 Task: For heading Arial with bold.  font size for heading22,  'Change the font style of data to'Arial Narrow.  and font size to 14,  Change the alignment of both headline & data to Align middle.  In the sheet  auditingSalesTrends
Action: Mouse moved to (135, 108)
Screenshot: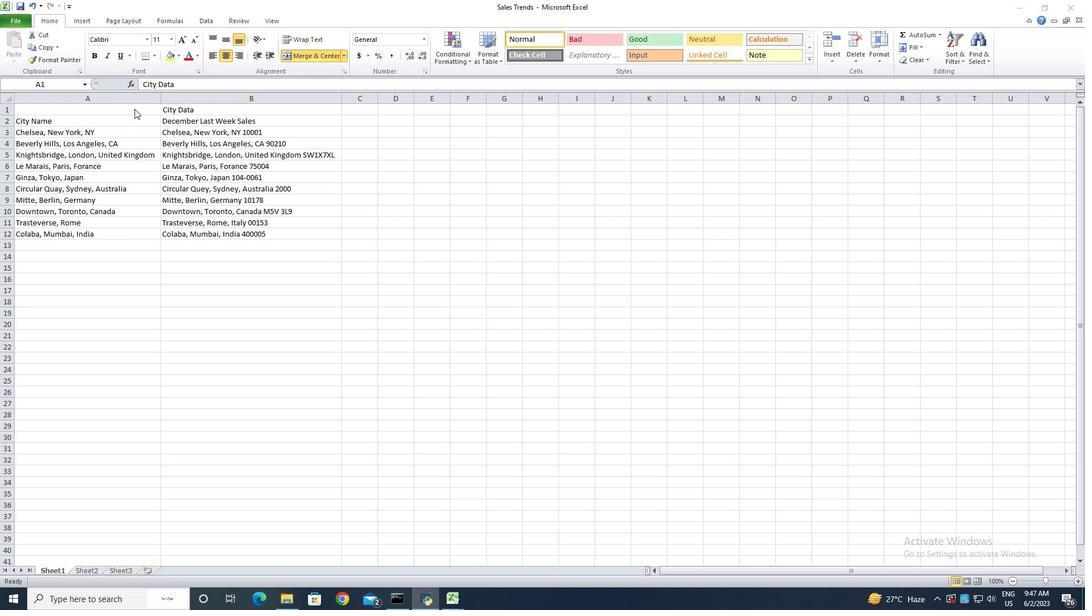 
Action: Mouse pressed left at (135, 108)
Screenshot: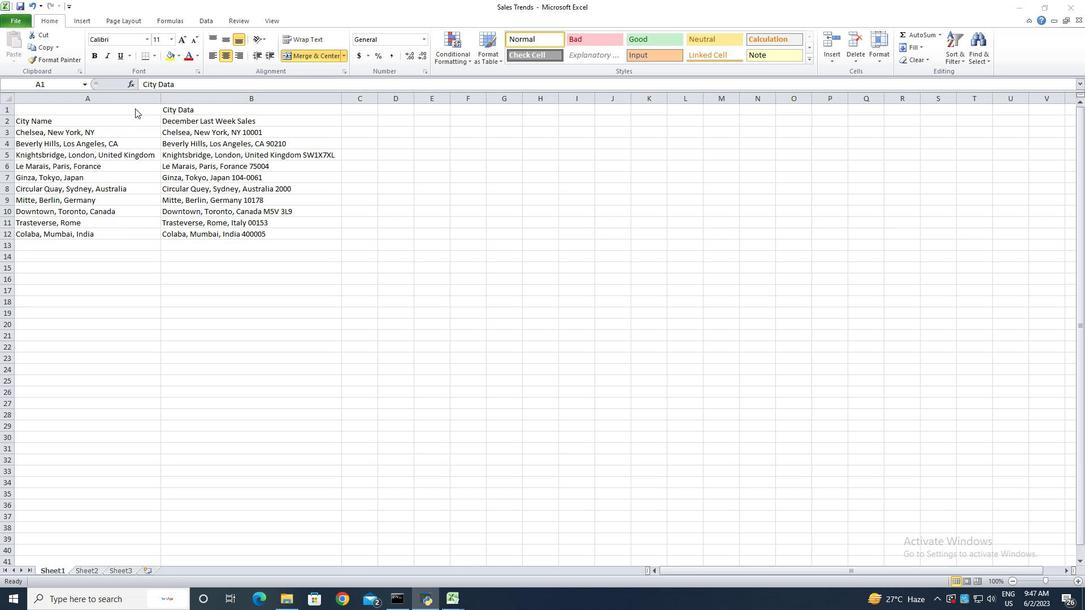 
Action: Mouse moved to (147, 41)
Screenshot: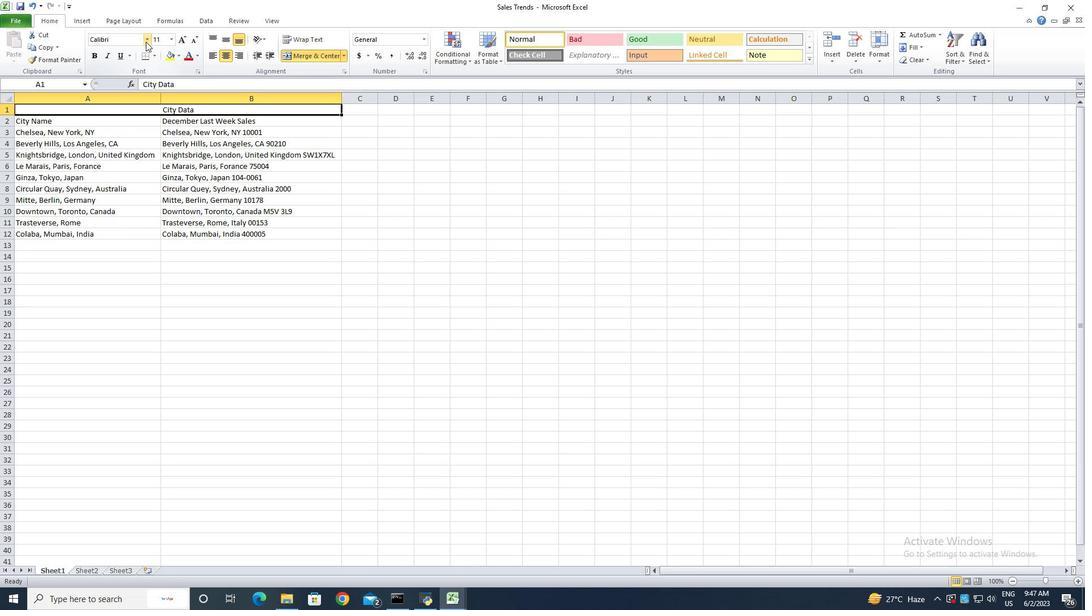 
Action: Mouse pressed left at (147, 41)
Screenshot: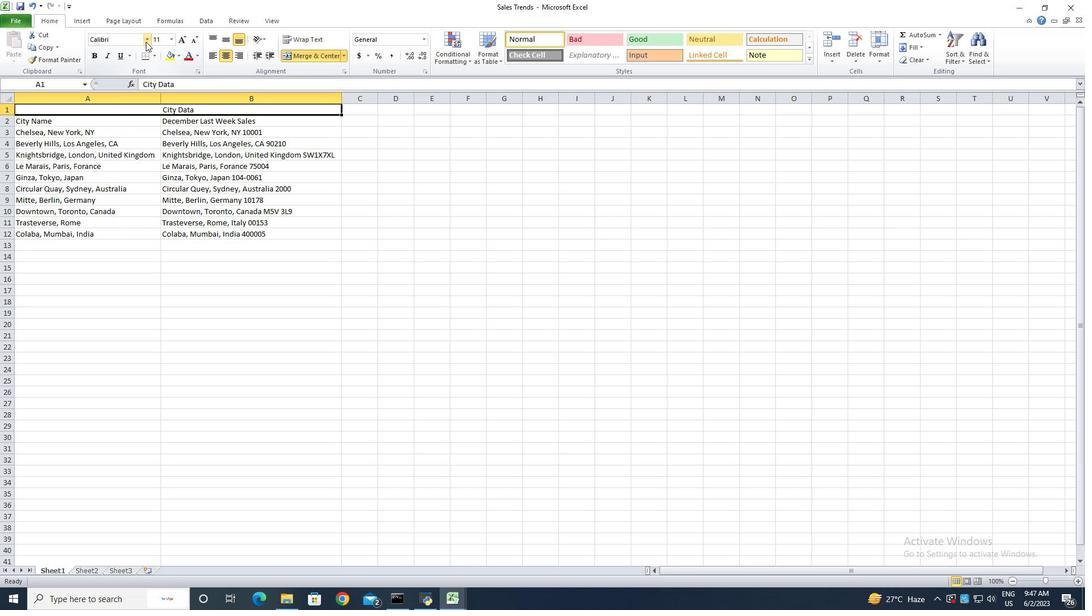 
Action: Mouse moved to (127, 130)
Screenshot: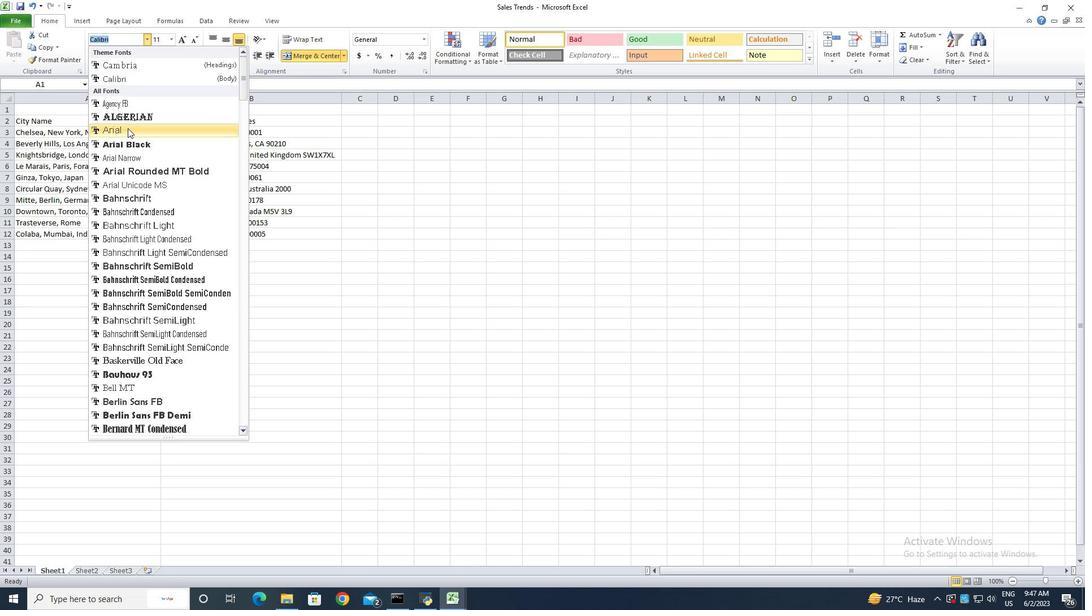 
Action: Mouse pressed left at (127, 130)
Screenshot: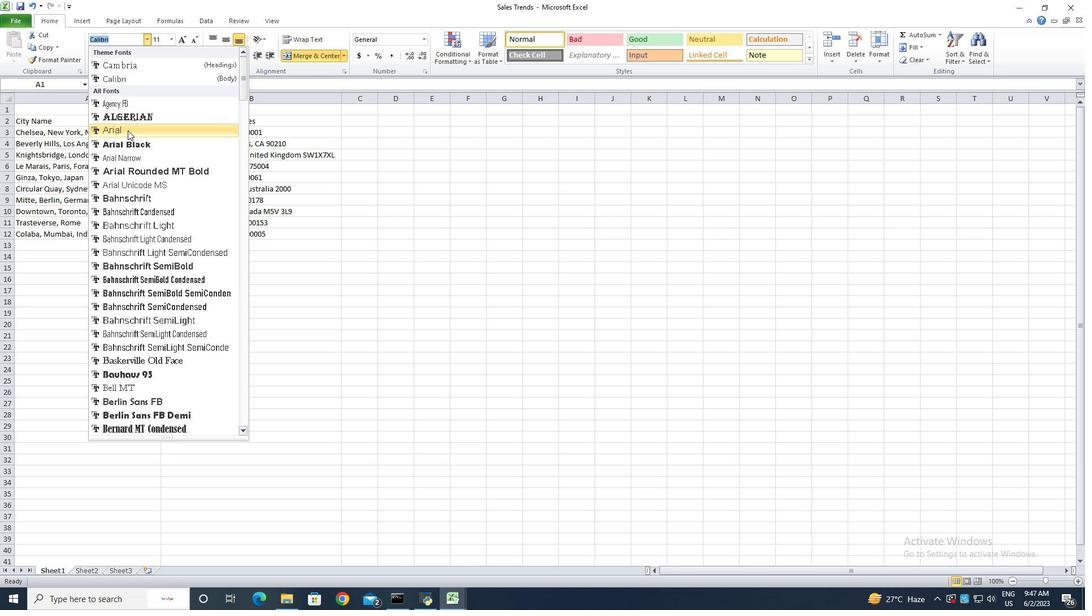 
Action: Mouse moved to (97, 56)
Screenshot: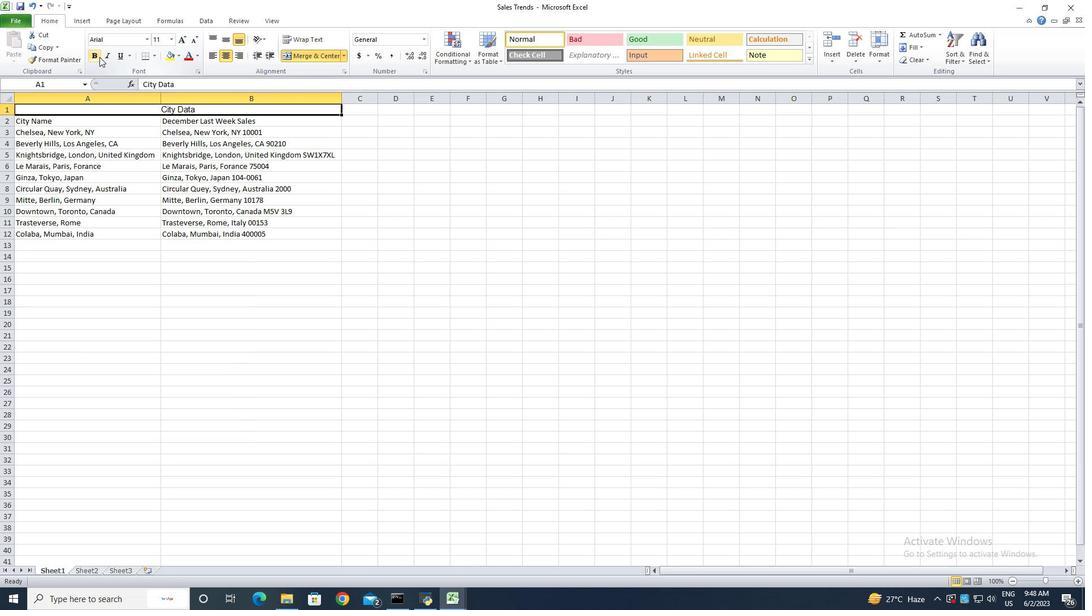 
Action: Mouse pressed left at (97, 56)
Screenshot: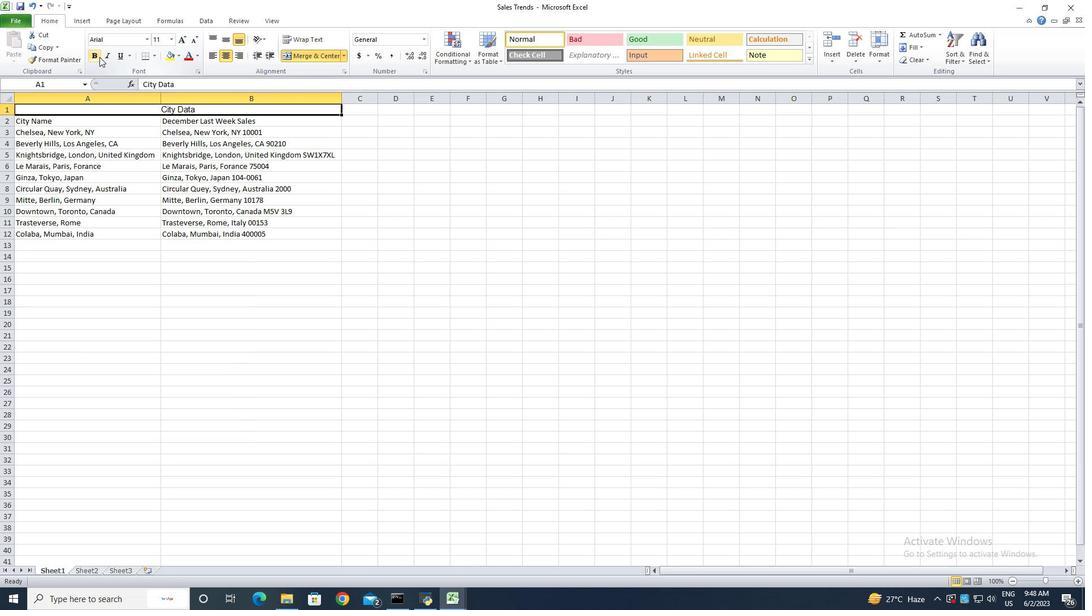 
Action: Mouse moved to (182, 39)
Screenshot: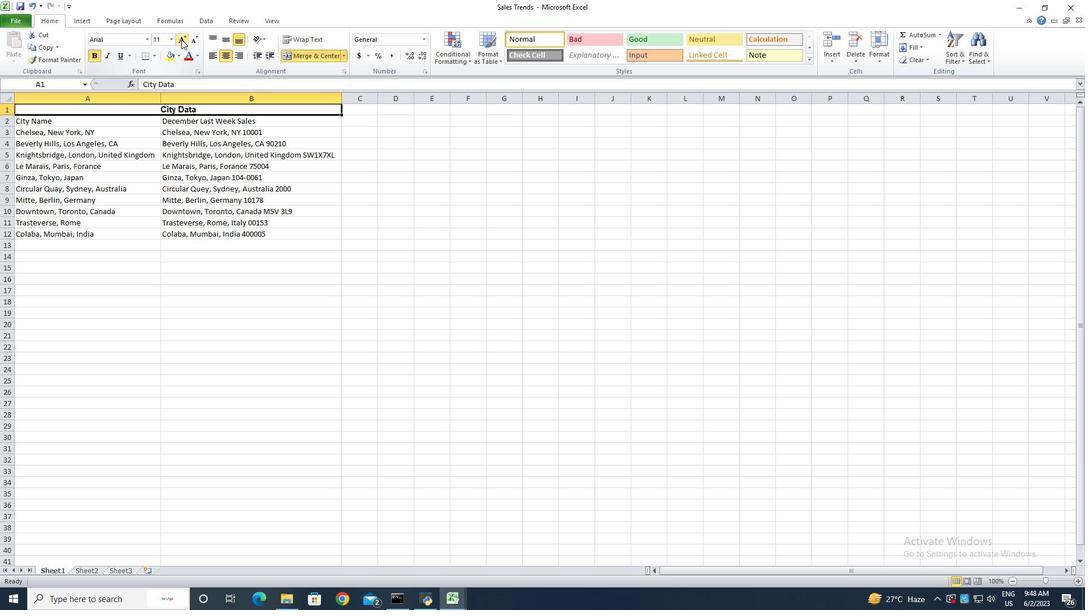 
Action: Mouse pressed left at (182, 39)
Screenshot: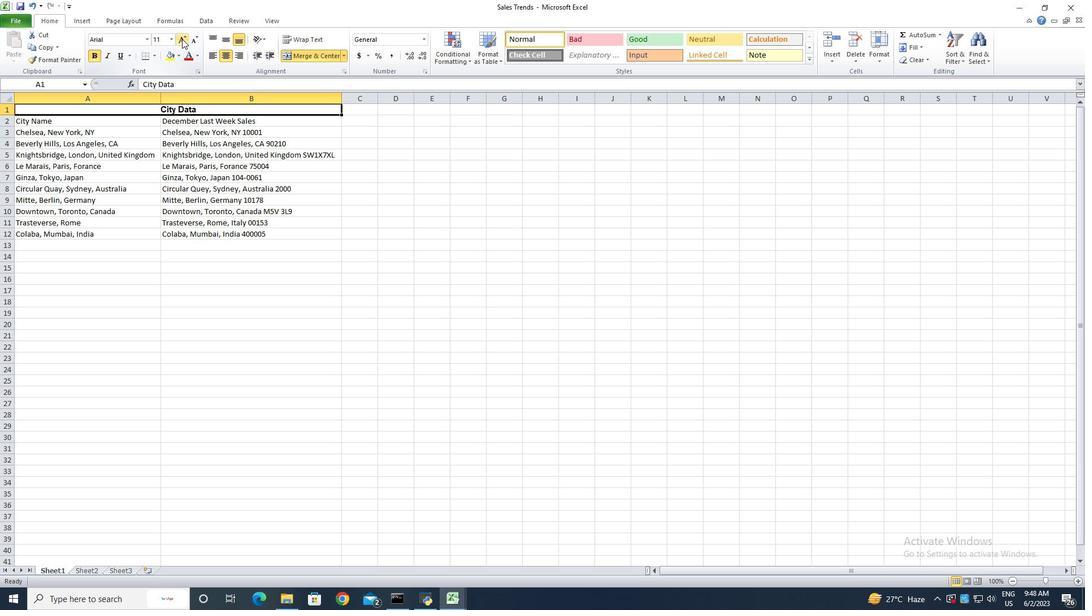 
Action: Mouse pressed left at (182, 39)
Screenshot: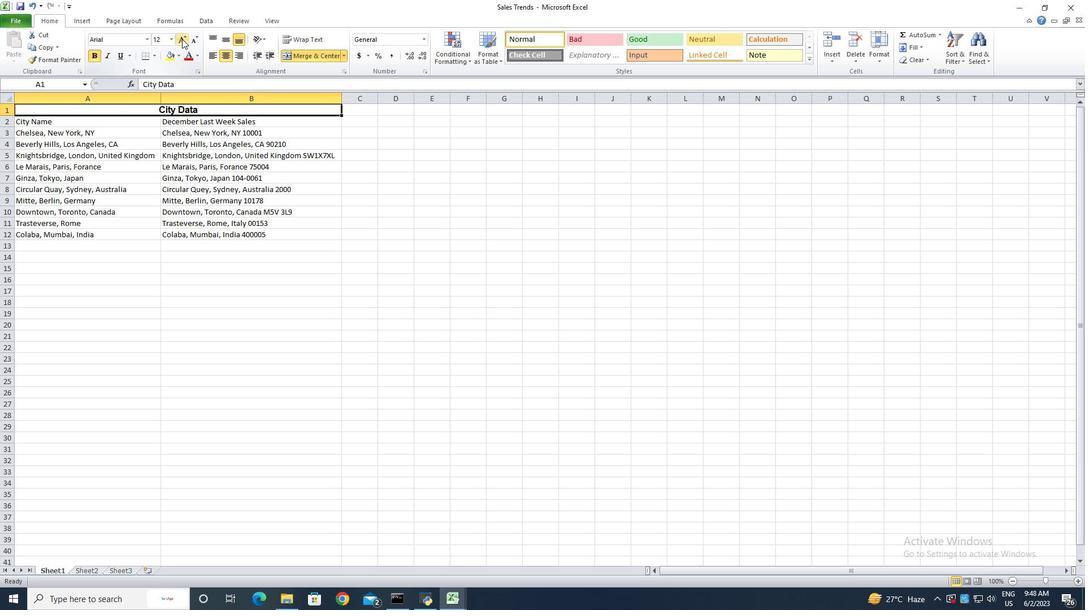 
Action: Mouse pressed left at (182, 39)
Screenshot: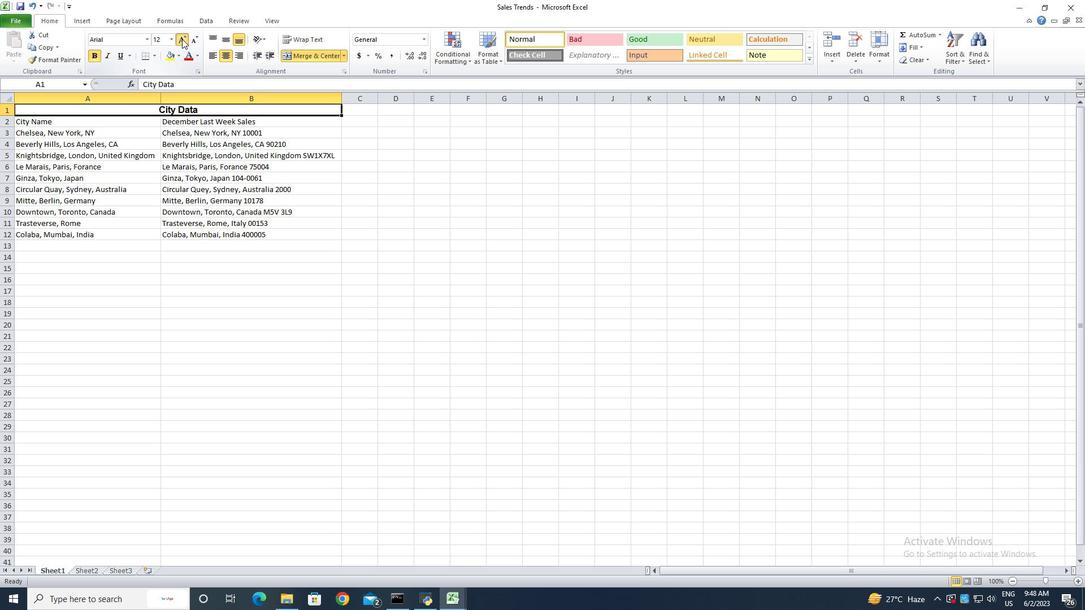 
Action: Mouse pressed left at (182, 39)
Screenshot: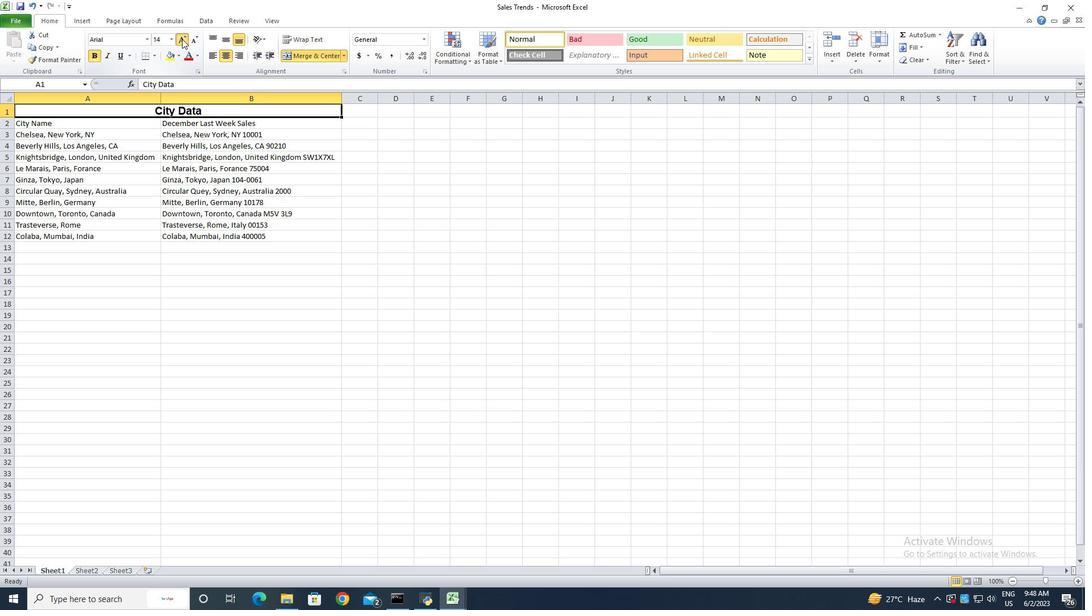 
Action: Mouse pressed left at (182, 39)
Screenshot: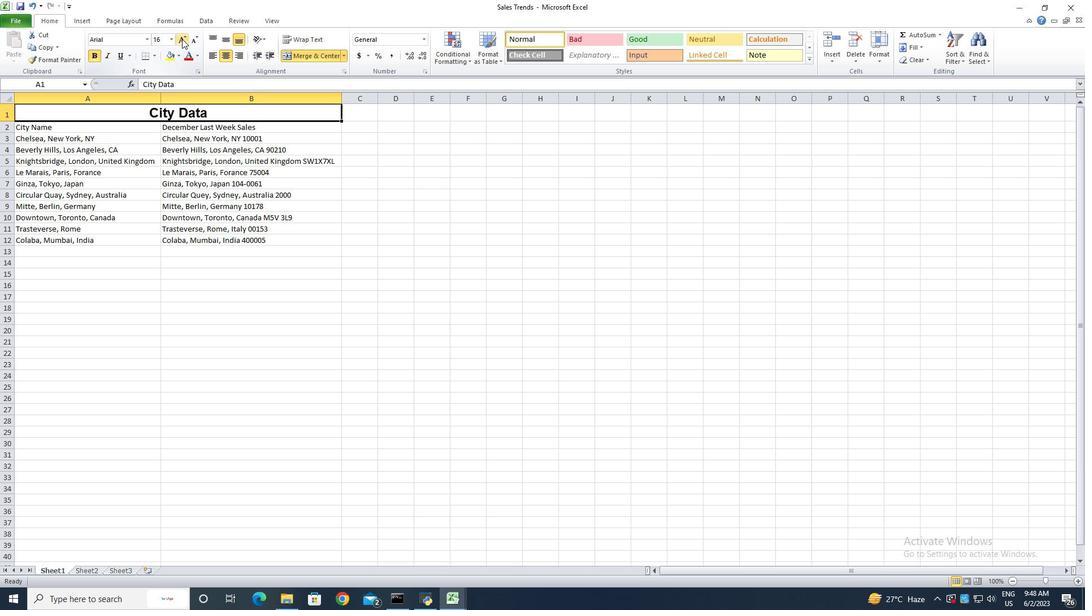 
Action: Mouse pressed left at (182, 39)
Screenshot: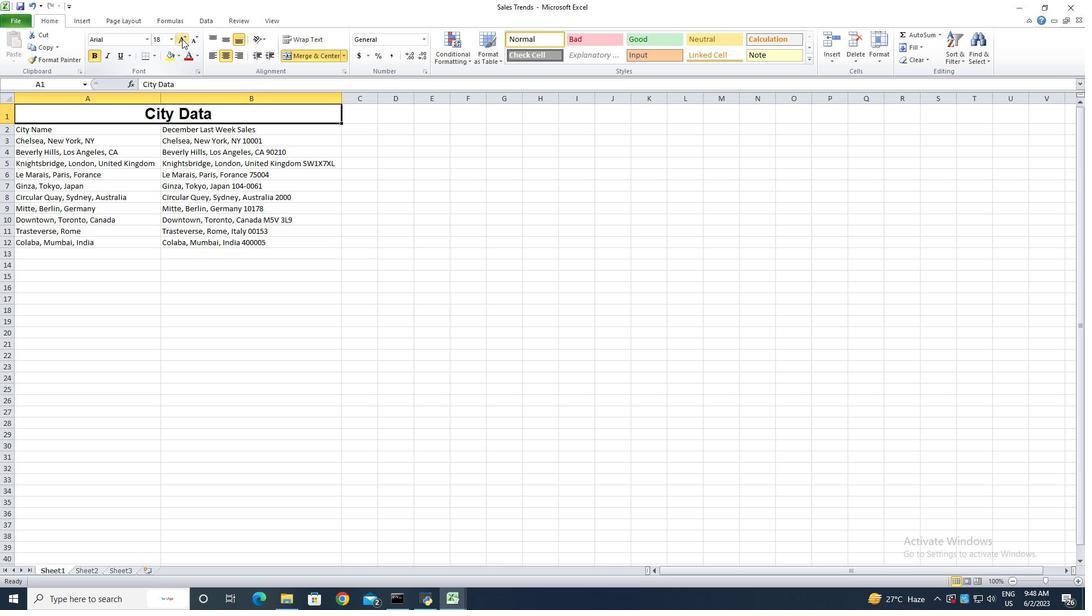 
Action: Mouse moved to (104, 261)
Screenshot: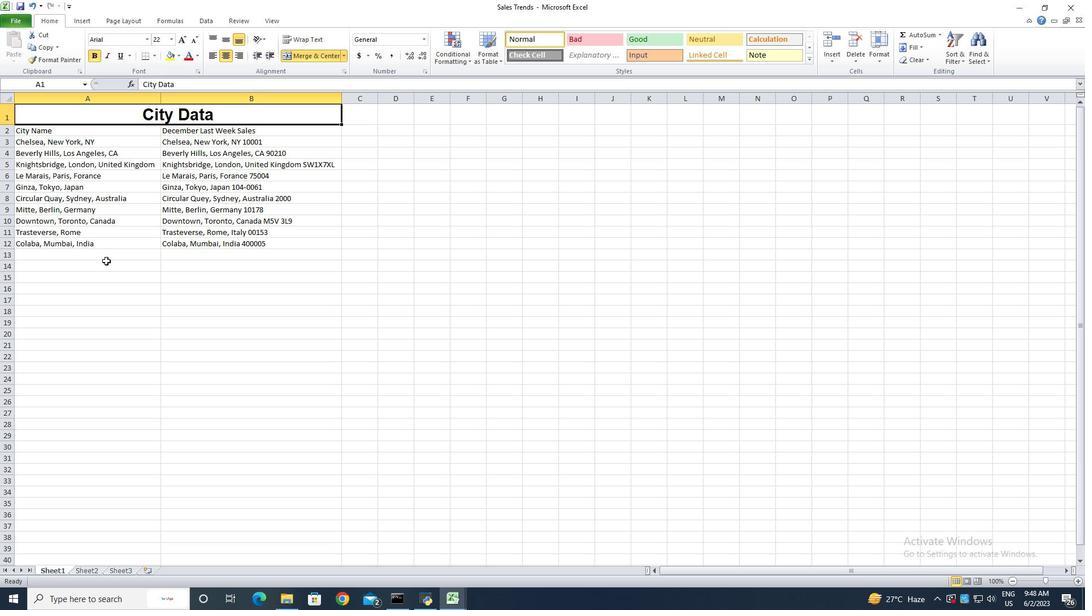 
Action: Mouse pressed left at (104, 261)
Screenshot: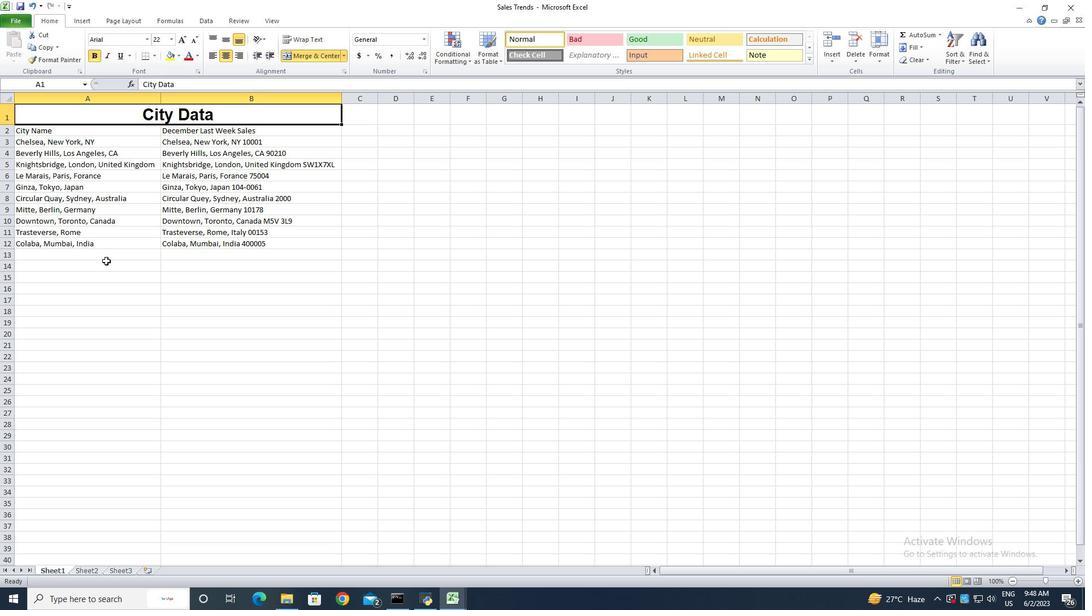 
Action: Mouse moved to (61, 130)
Screenshot: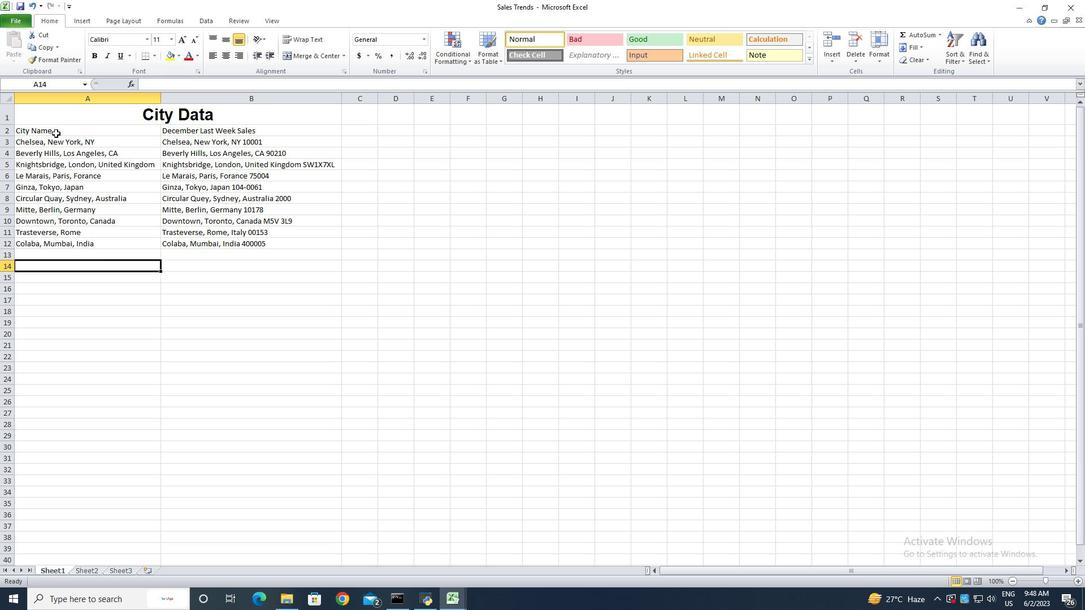 
Action: Mouse pressed left at (61, 130)
Screenshot: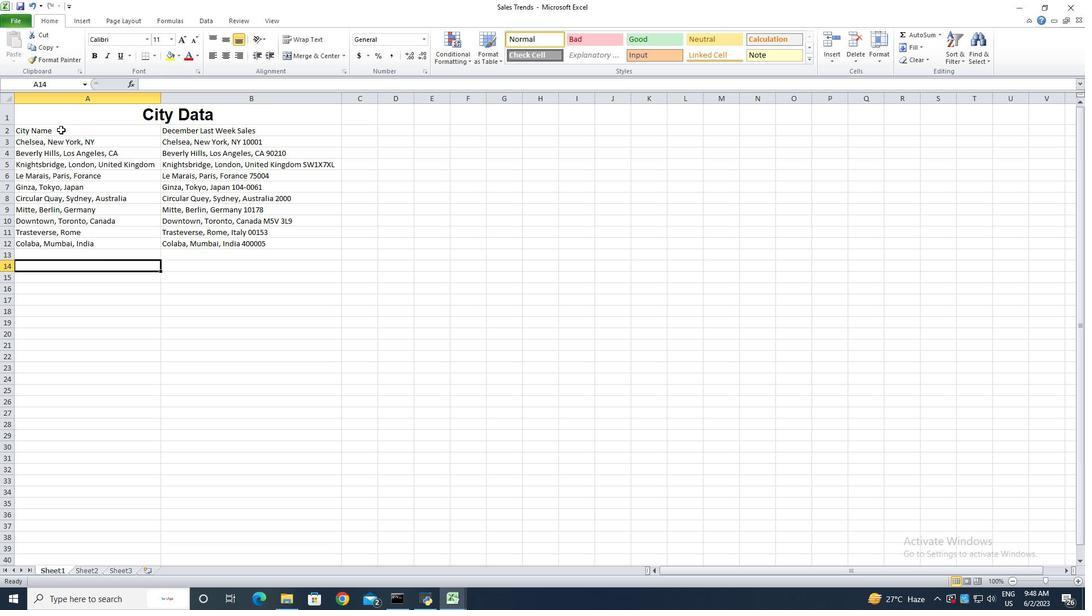 
Action: Mouse moved to (61, 130)
Screenshot: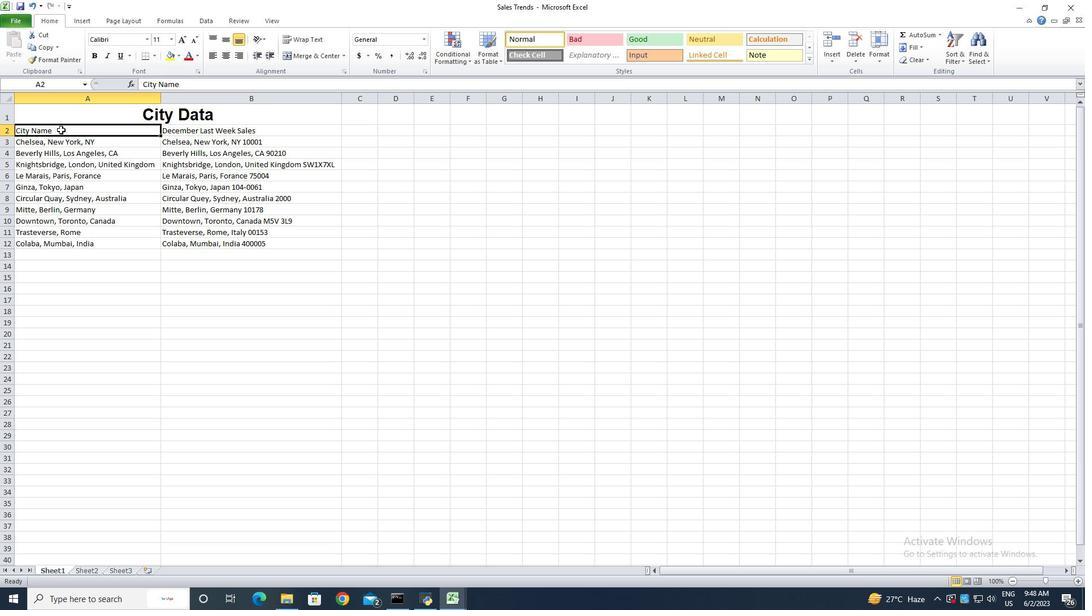
Action: Mouse pressed left at (61, 130)
Screenshot: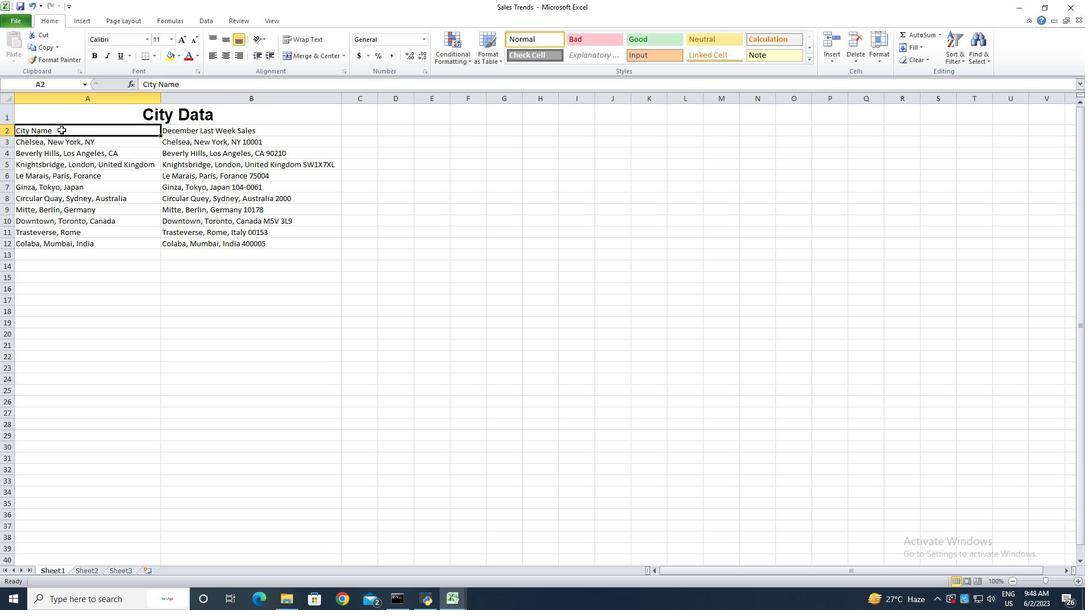 
Action: Mouse moved to (147, 38)
Screenshot: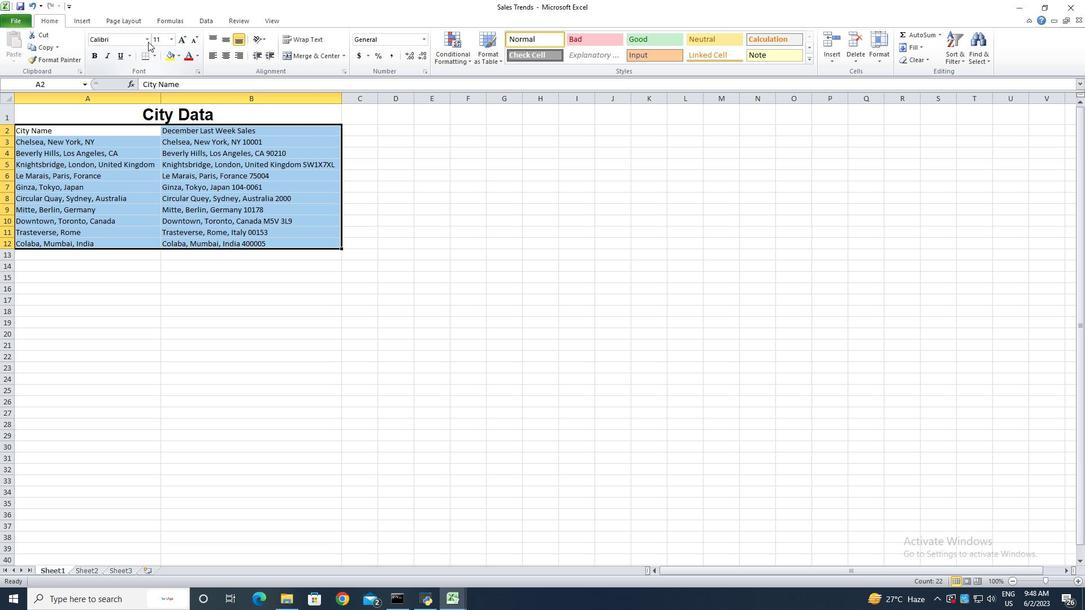 
Action: Mouse pressed left at (147, 38)
Screenshot: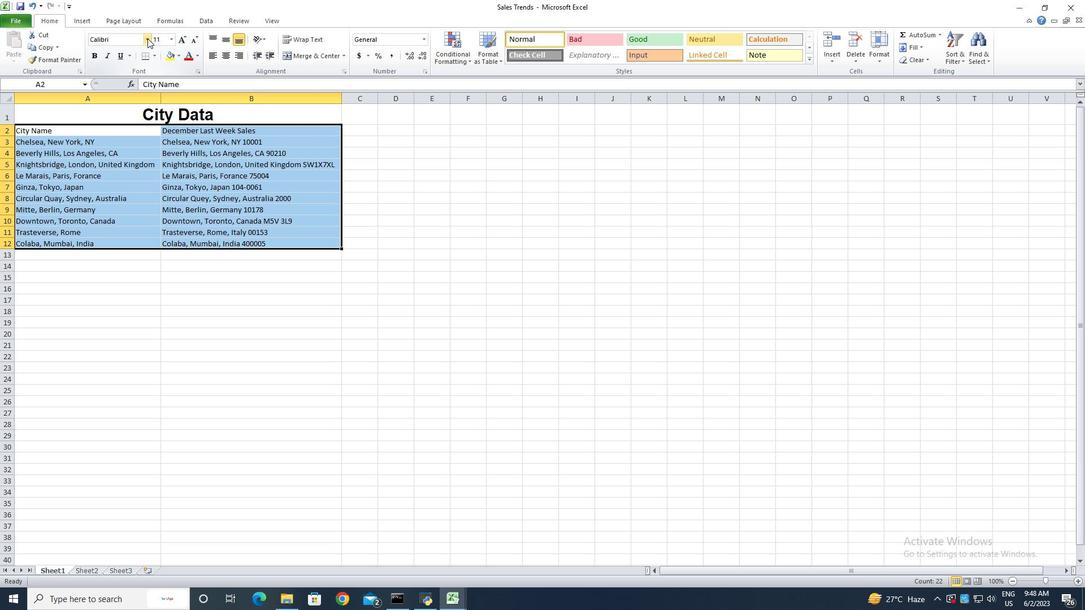
Action: Mouse moved to (122, 161)
Screenshot: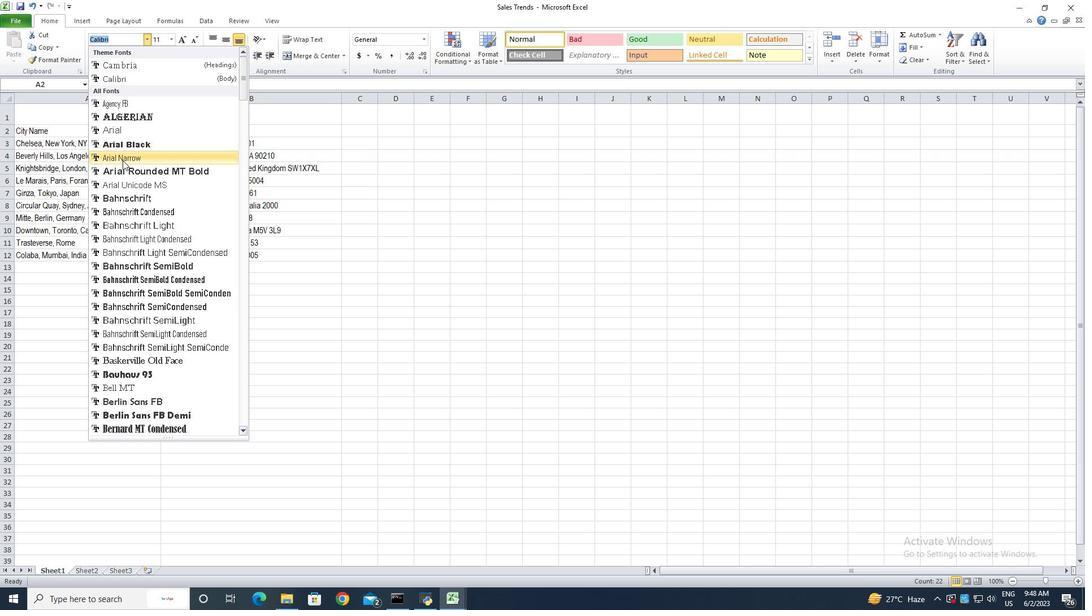 
Action: Mouse pressed left at (122, 161)
Screenshot: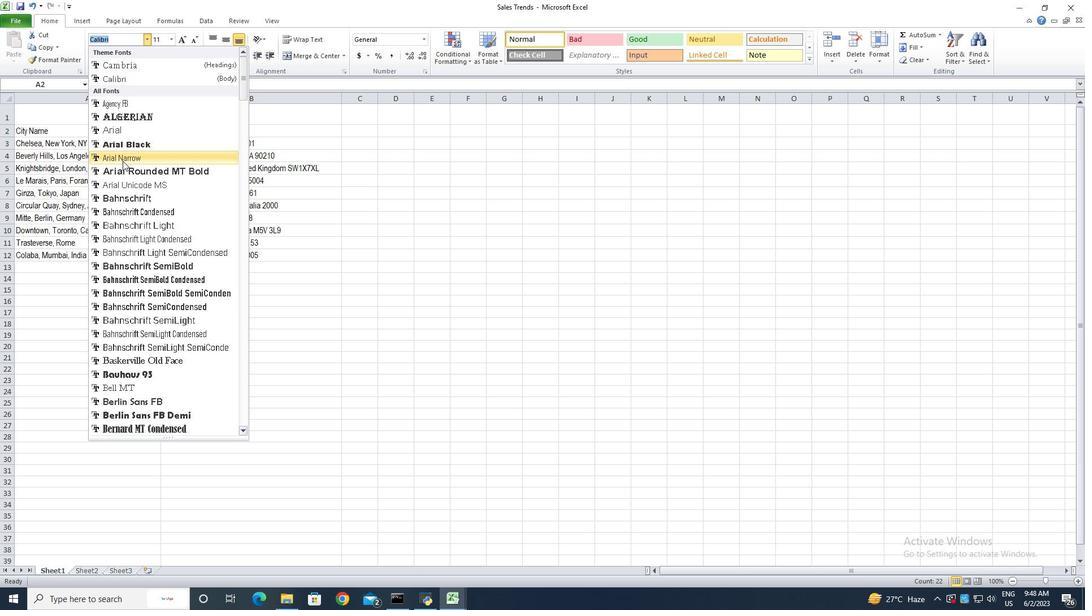 
Action: Mouse moved to (182, 39)
Screenshot: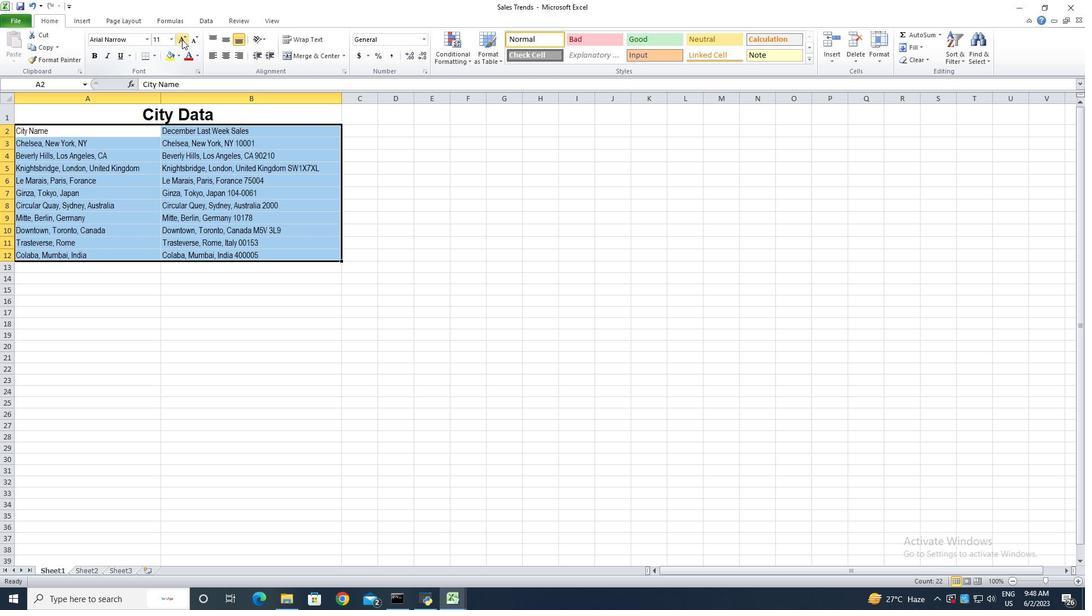 
Action: Mouse pressed left at (182, 39)
Screenshot: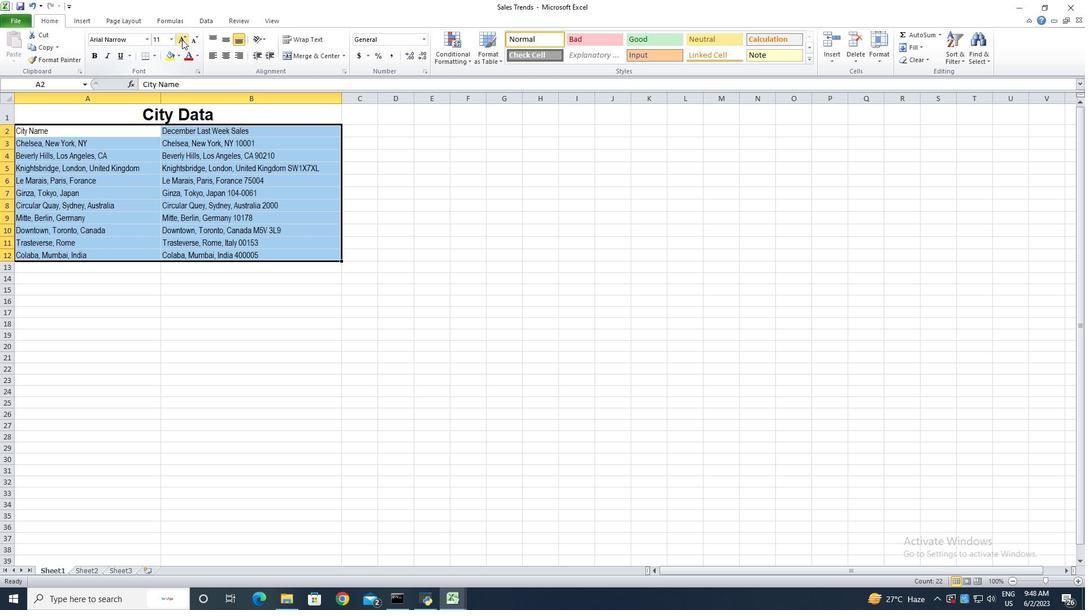 
Action: Mouse pressed left at (182, 39)
Screenshot: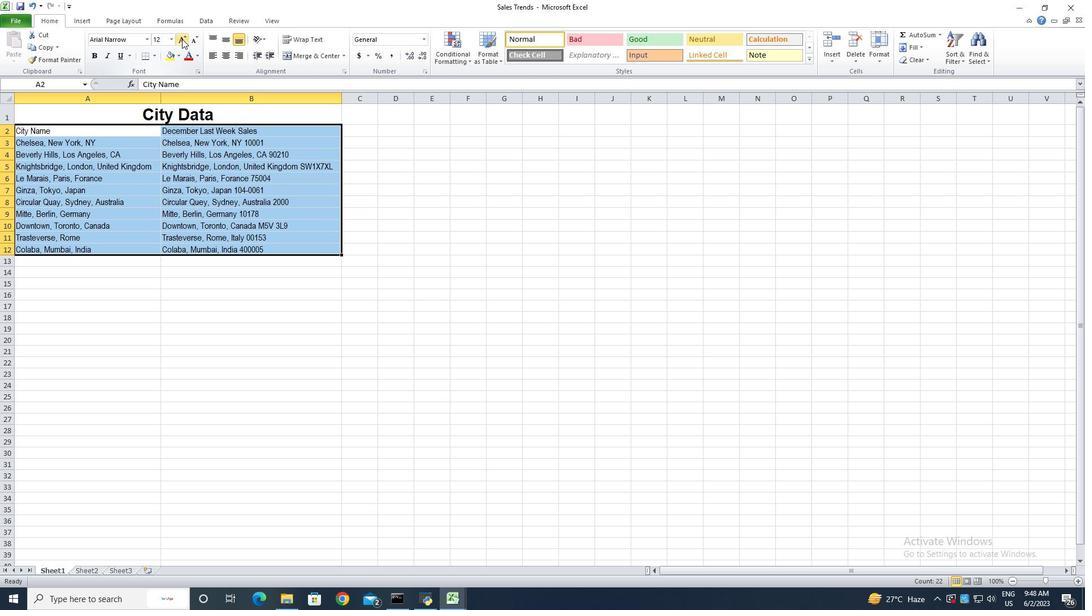 
Action: Mouse moved to (172, 320)
Screenshot: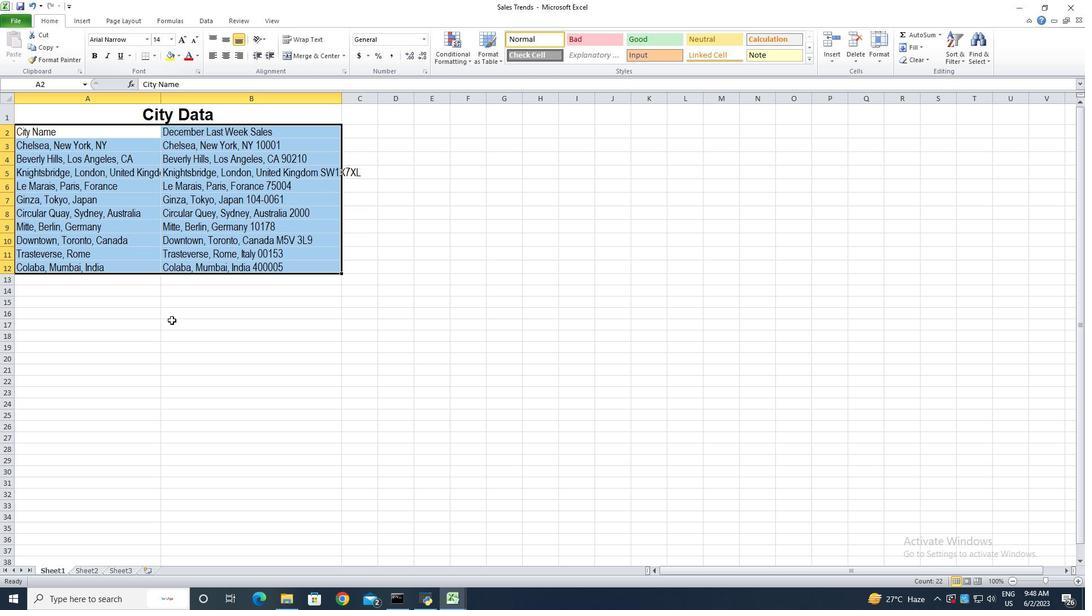 
Action: Mouse pressed left at (172, 320)
Screenshot: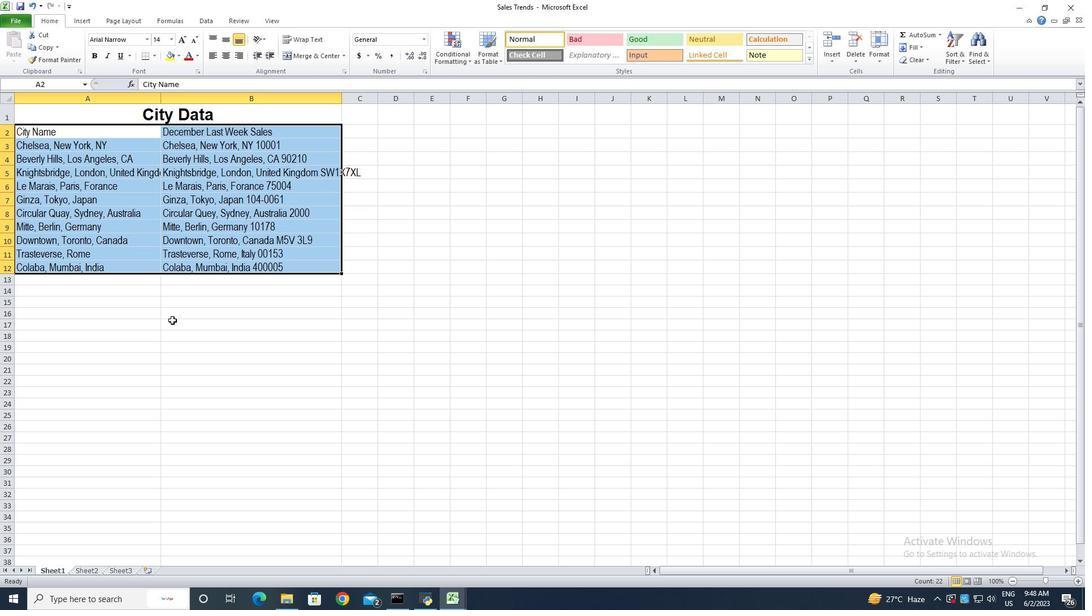 
Action: Mouse moved to (161, 100)
Screenshot: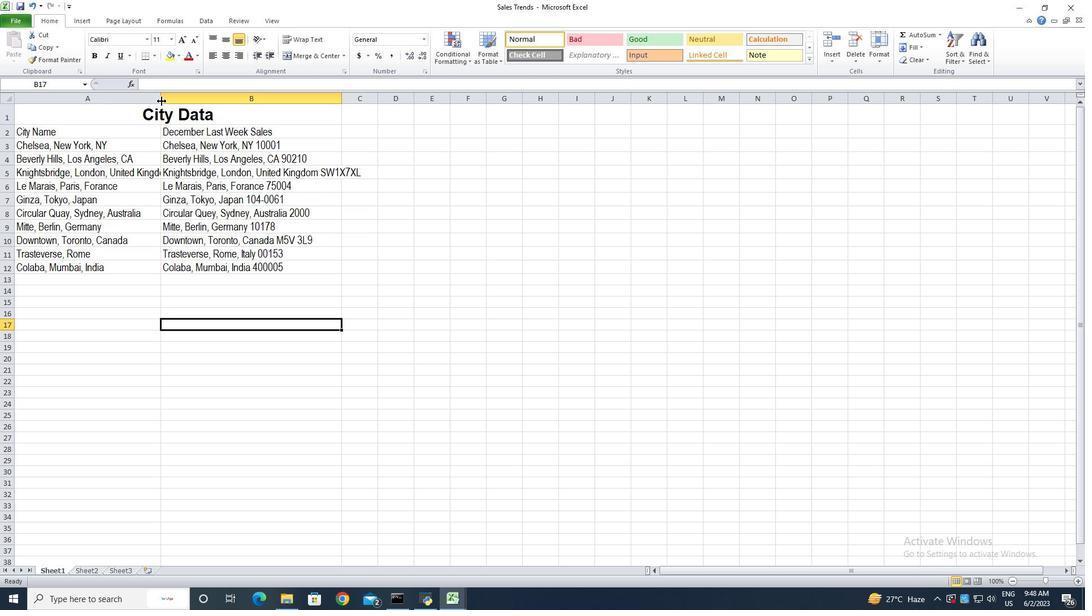 
Action: Mouse pressed left at (161, 100)
Screenshot: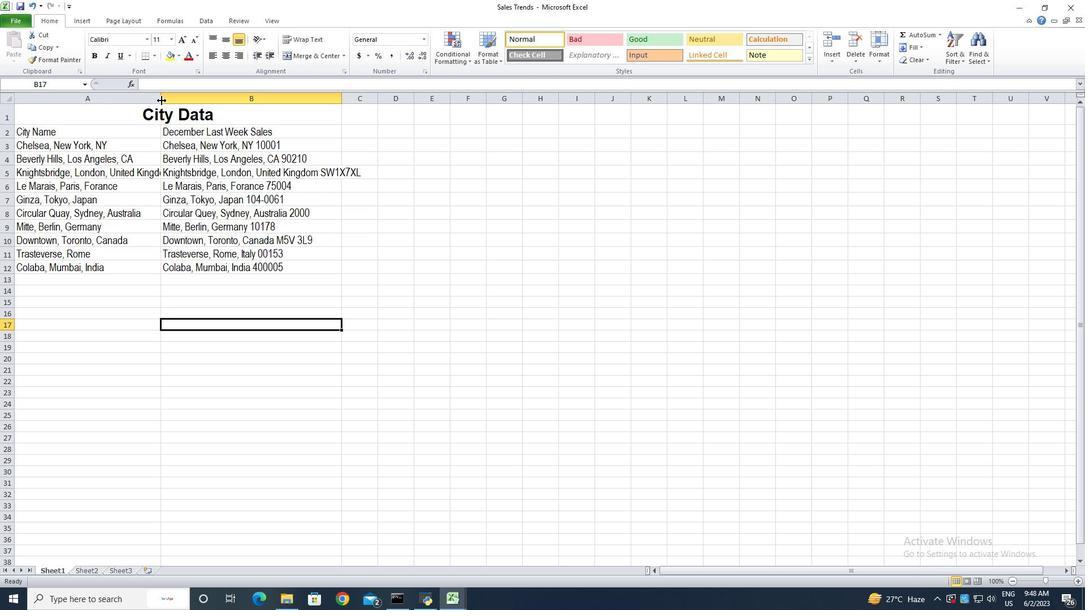 
Action: Mouse pressed left at (161, 100)
Screenshot: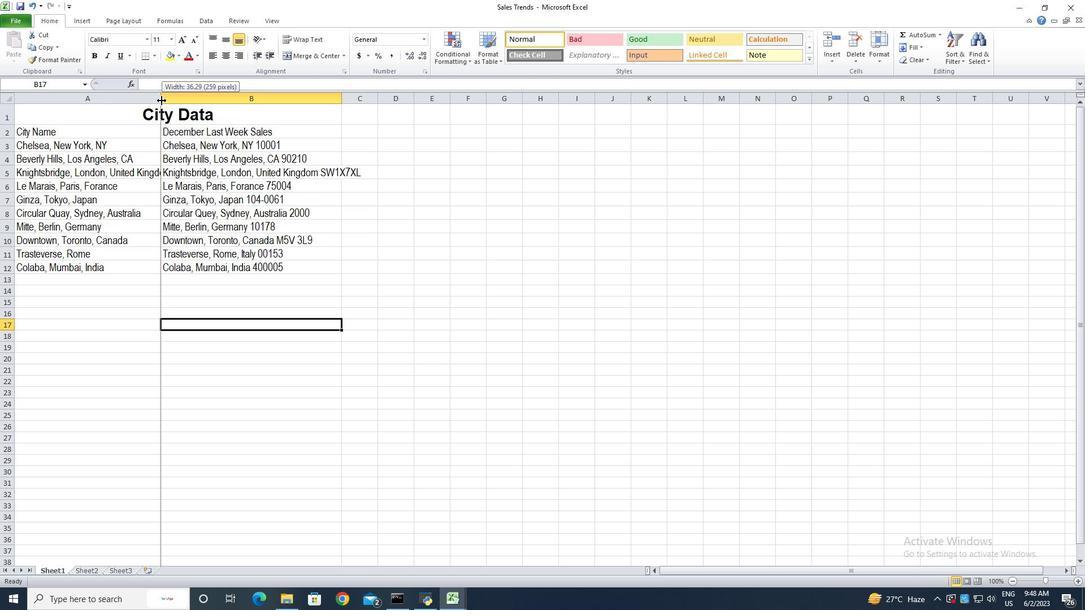 
Action: Mouse moved to (360, 101)
Screenshot: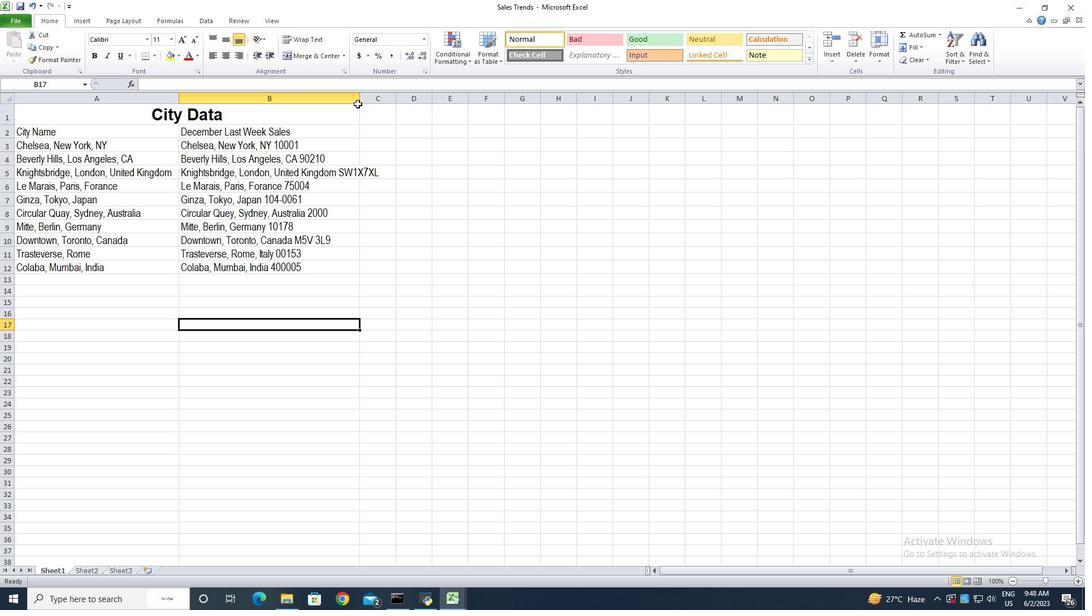 
Action: Mouse pressed left at (360, 101)
Screenshot: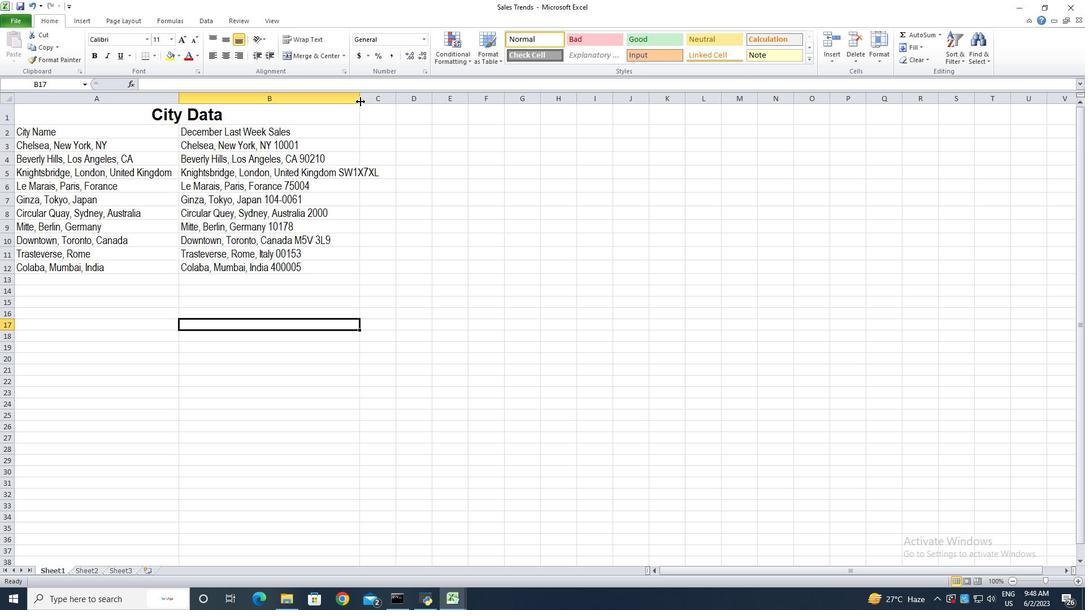 
Action: Mouse pressed left at (360, 101)
Screenshot: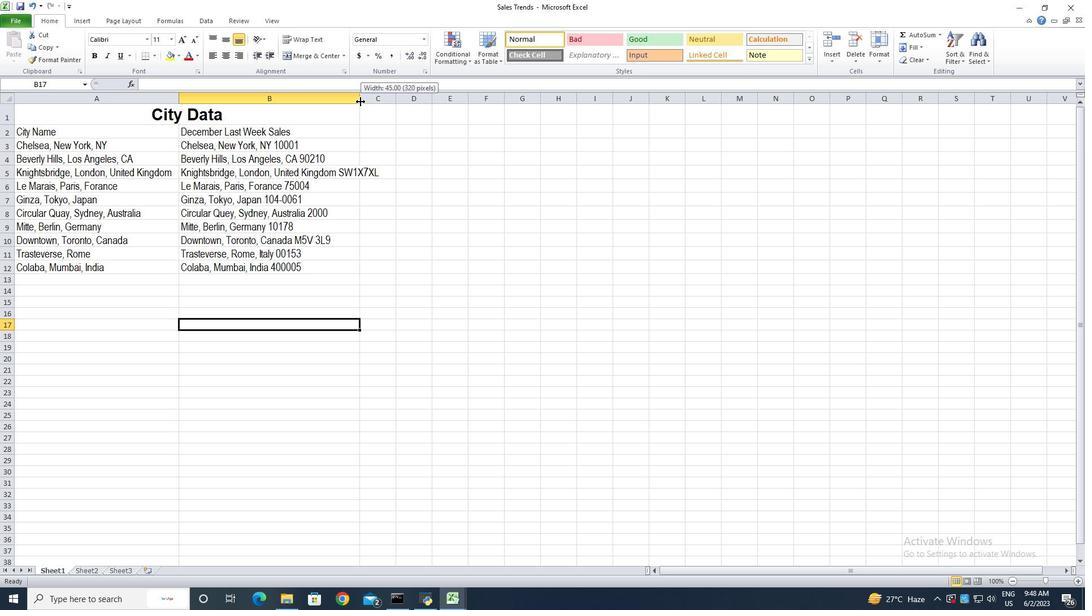 
Action: Mouse moved to (97, 321)
Screenshot: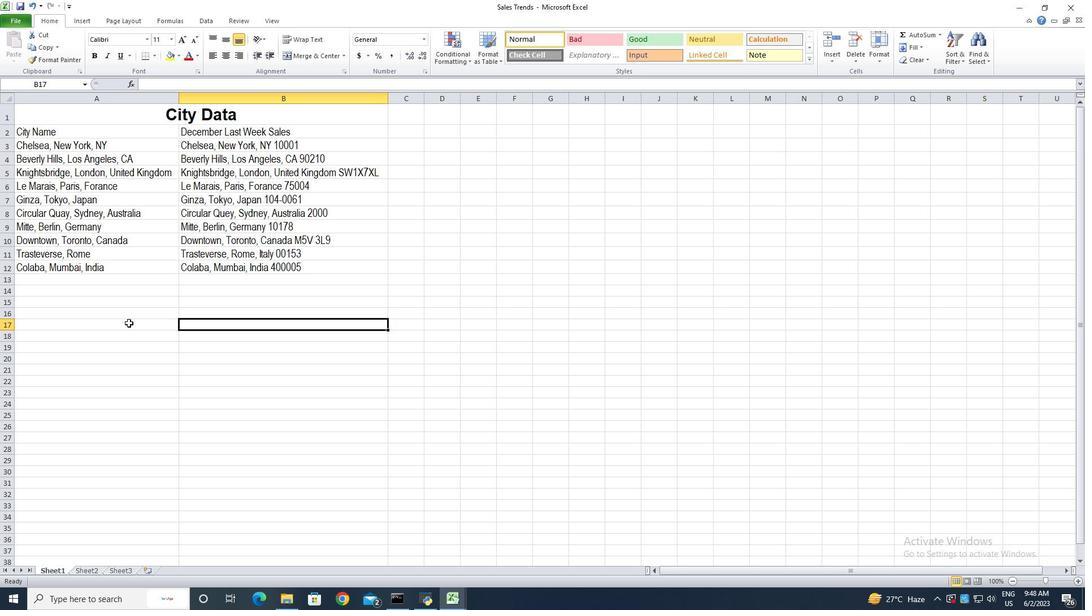 
Action: Mouse pressed left at (97, 321)
Screenshot: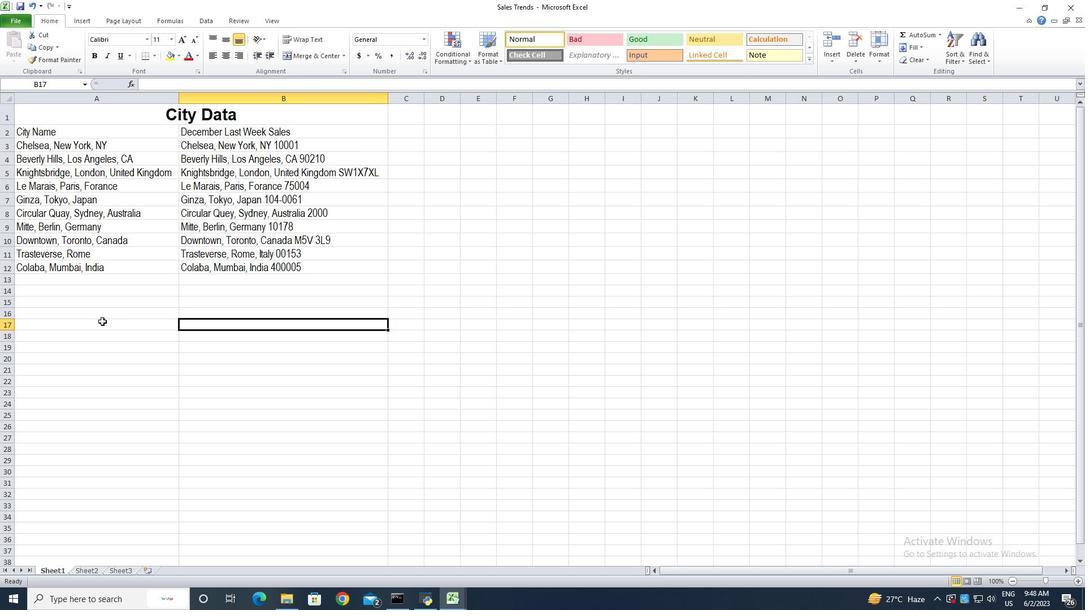 
Action: Mouse moved to (88, 113)
Screenshot: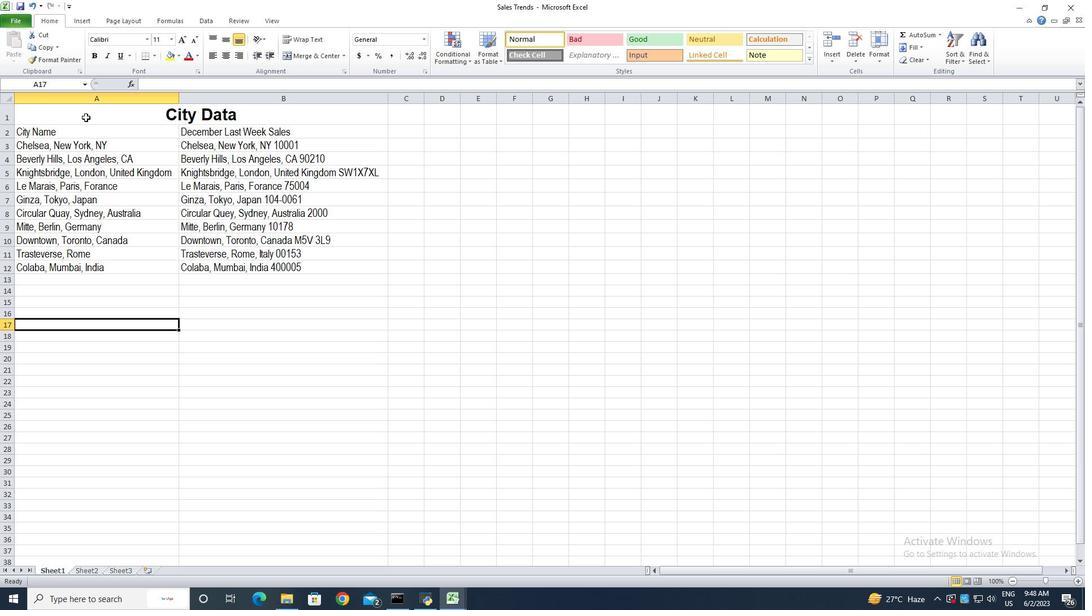 
Action: Mouse pressed left at (88, 113)
Screenshot: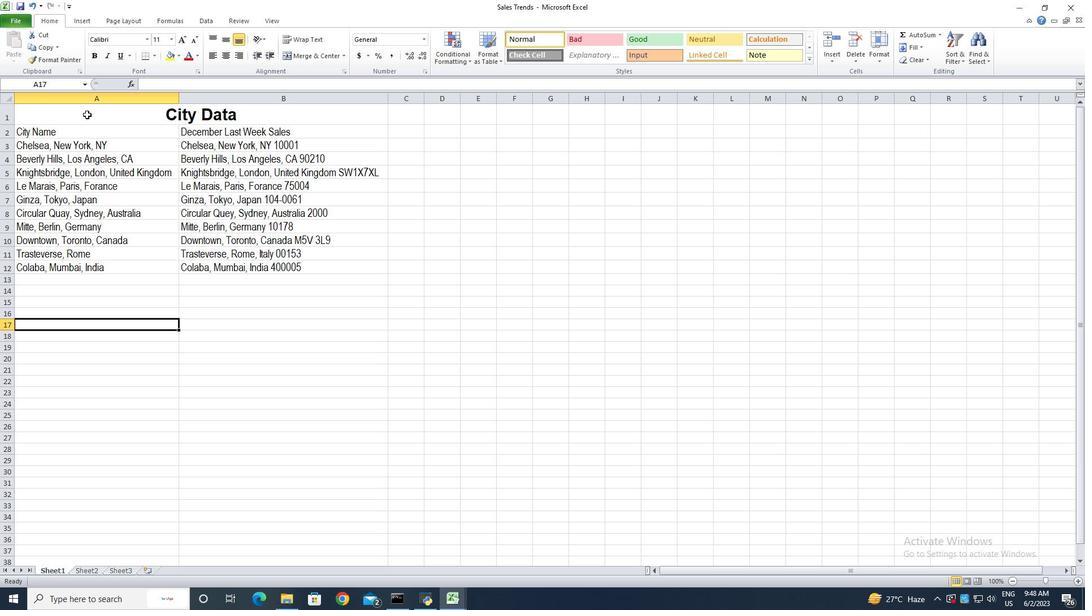
Action: Mouse pressed left at (88, 113)
Screenshot: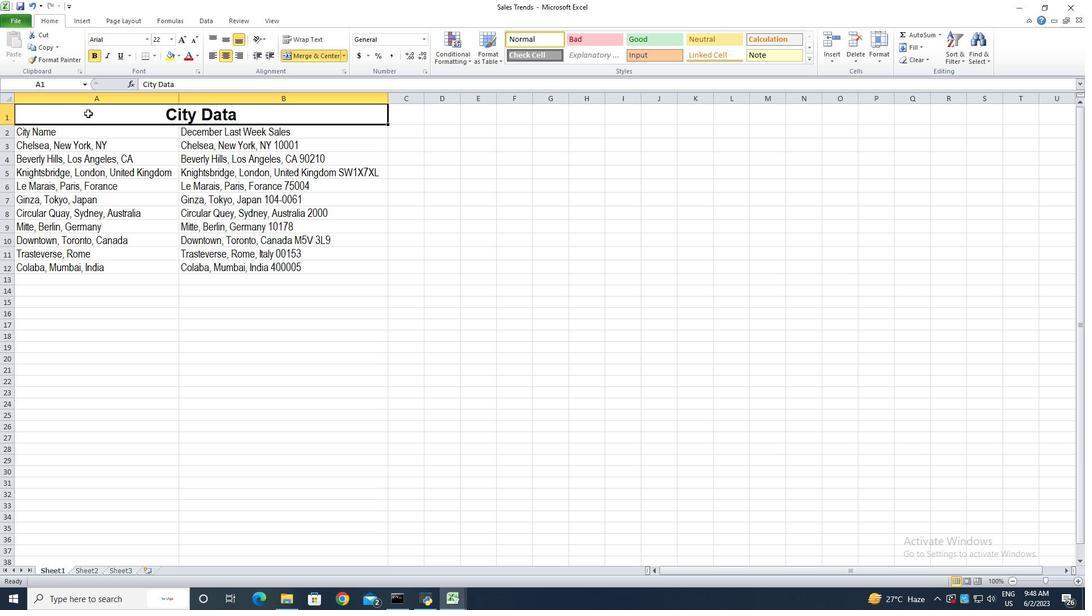
Action: Mouse moved to (226, 40)
Screenshot: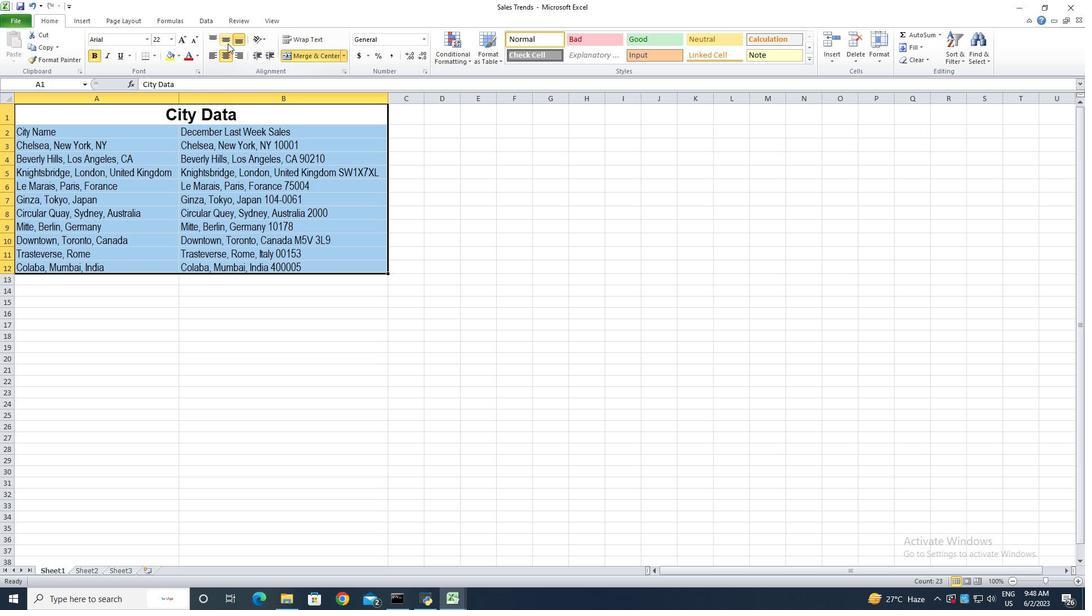 
Action: Mouse pressed left at (226, 40)
Screenshot: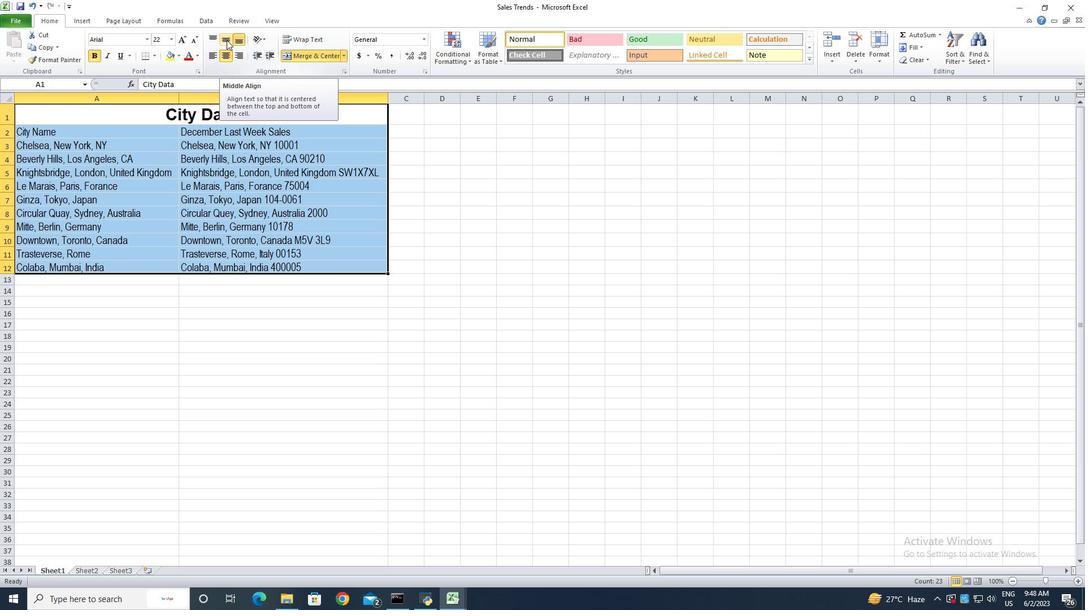 
Action: Mouse moved to (280, 312)
Screenshot: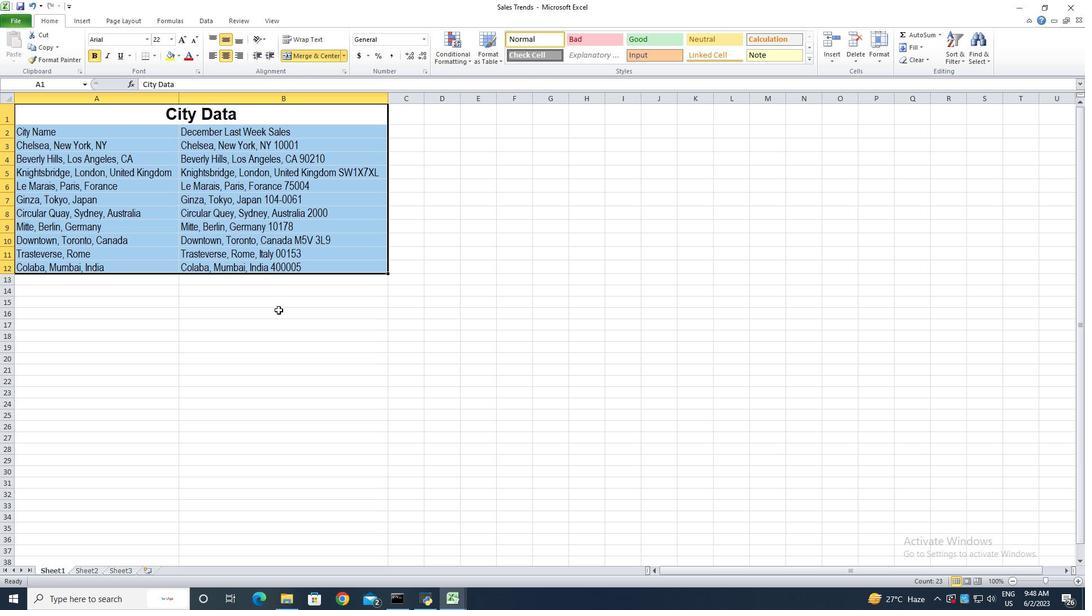 
Action: Mouse pressed left at (280, 312)
Screenshot: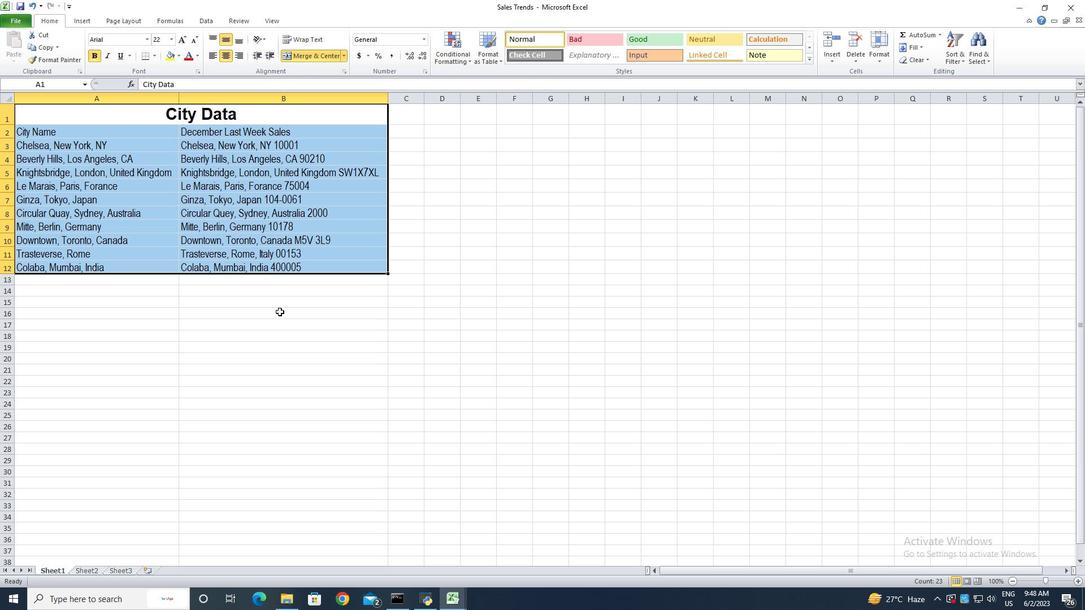 
Action: Key pressed ctrl+Sctrl+S<'\x13'><'\x13'><'\x13'>
Screenshot: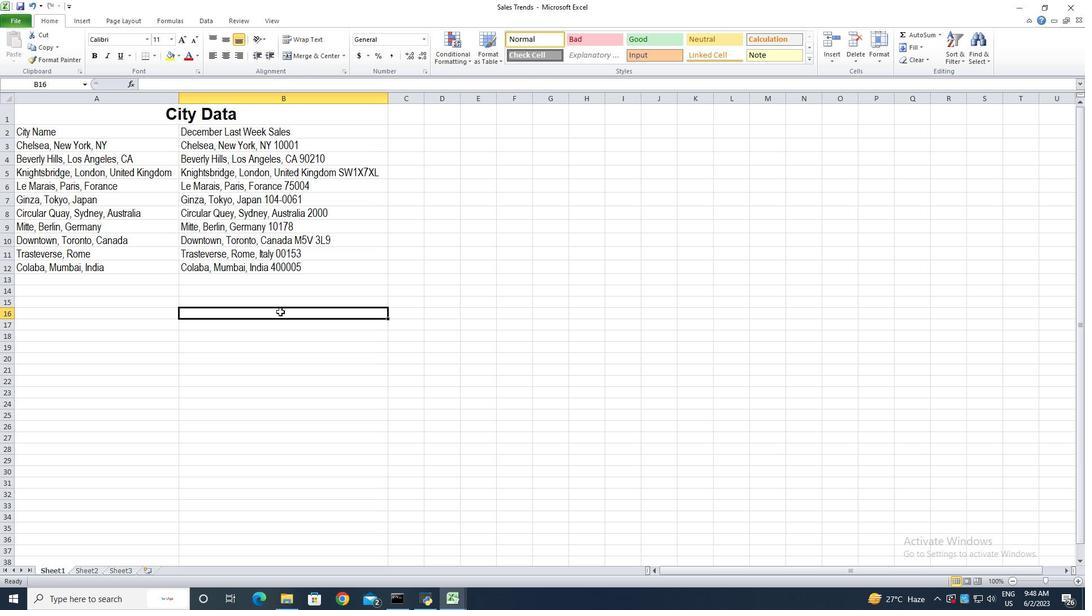 
